 Task: Rotate the triangle shape at 90 degrees in the clockwise direction.
Action: Mouse moved to (119, 106)
Screenshot: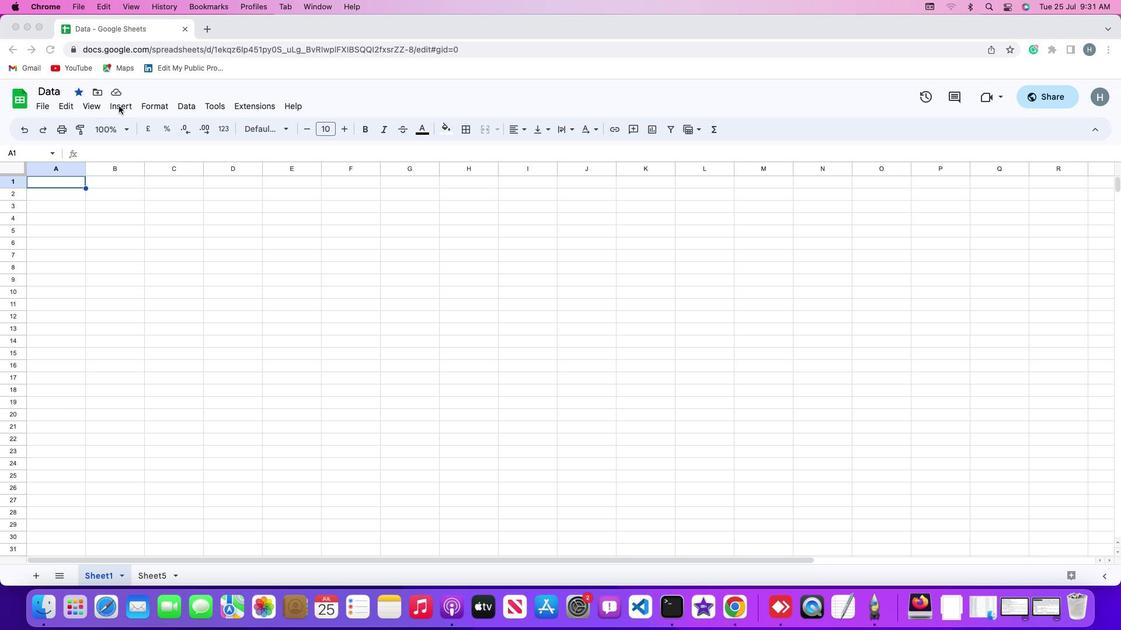 
Action: Mouse pressed left at (119, 106)
Screenshot: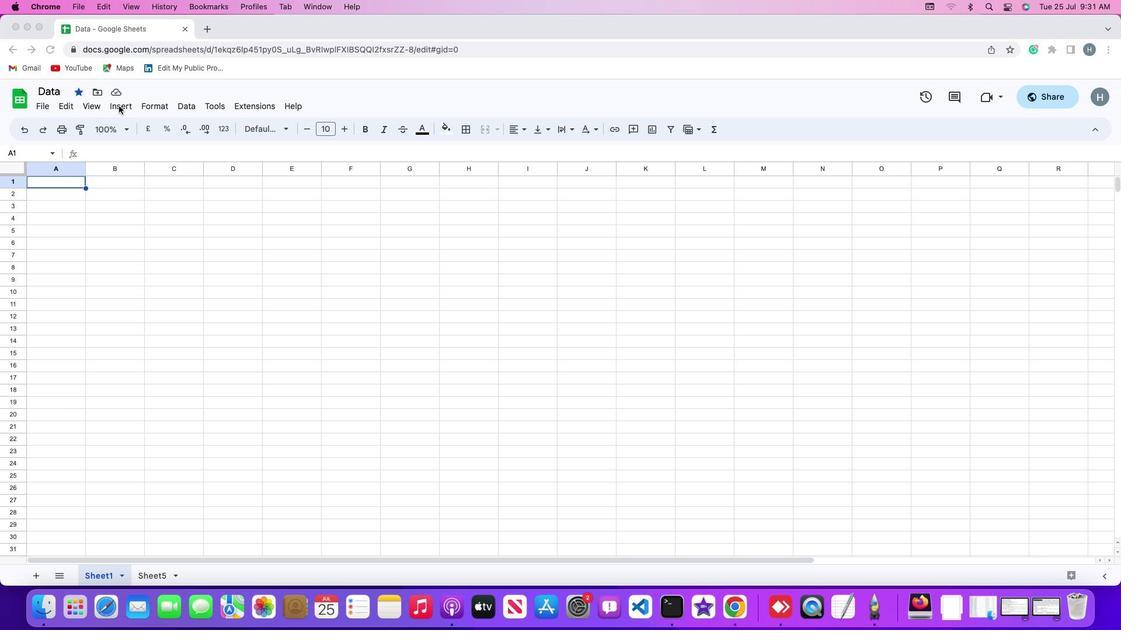 
Action: Mouse moved to (120, 103)
Screenshot: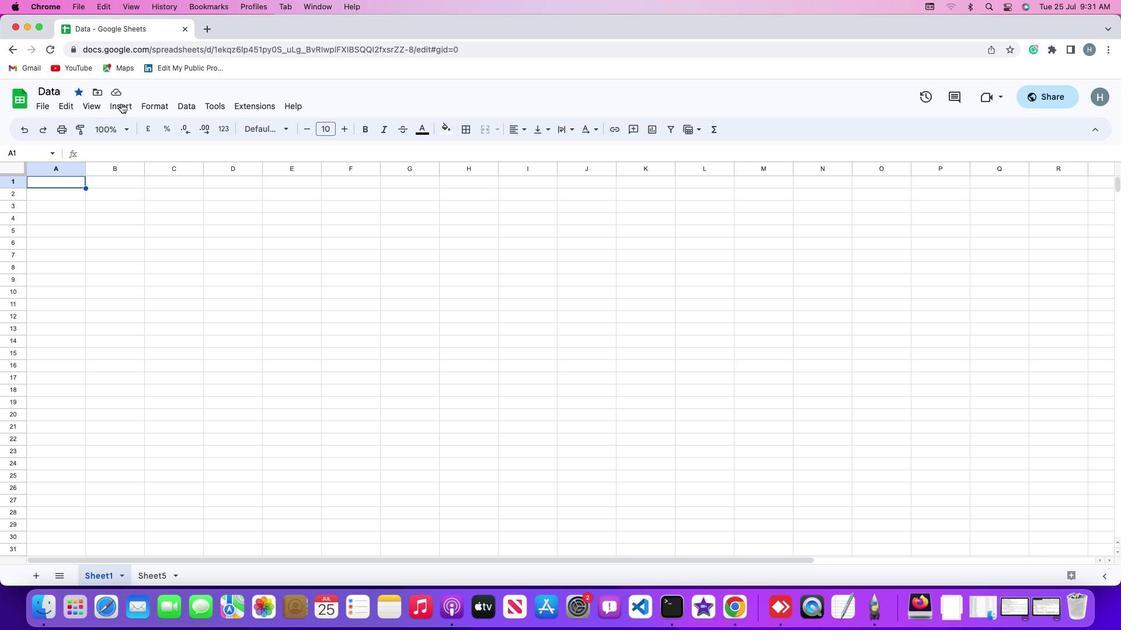 
Action: Mouse pressed left at (120, 103)
Screenshot: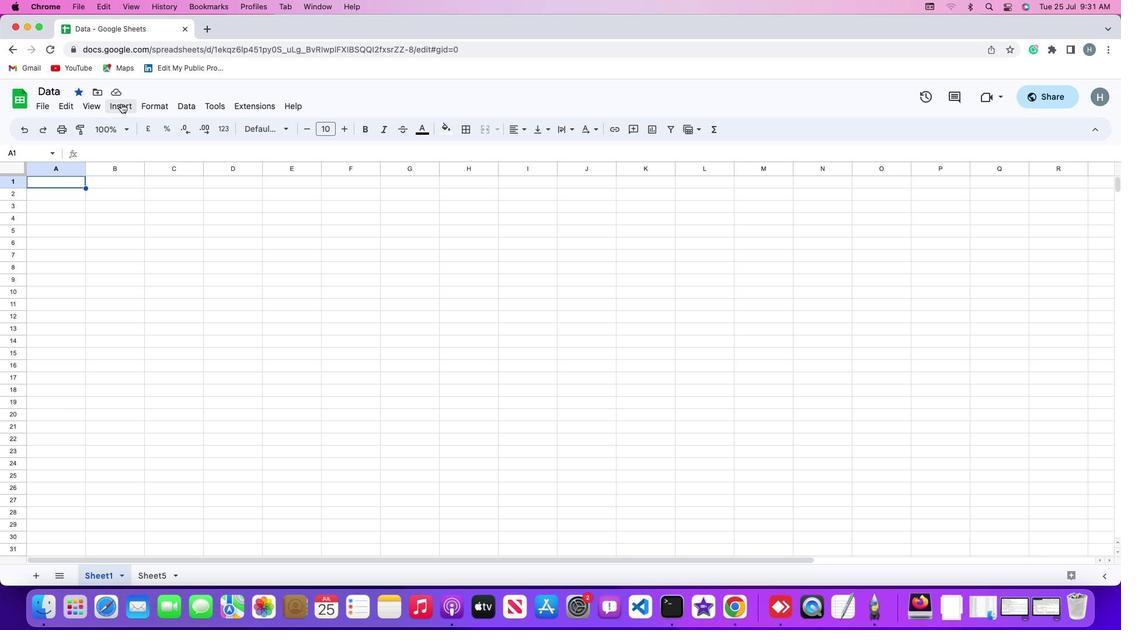 
Action: Mouse moved to (162, 271)
Screenshot: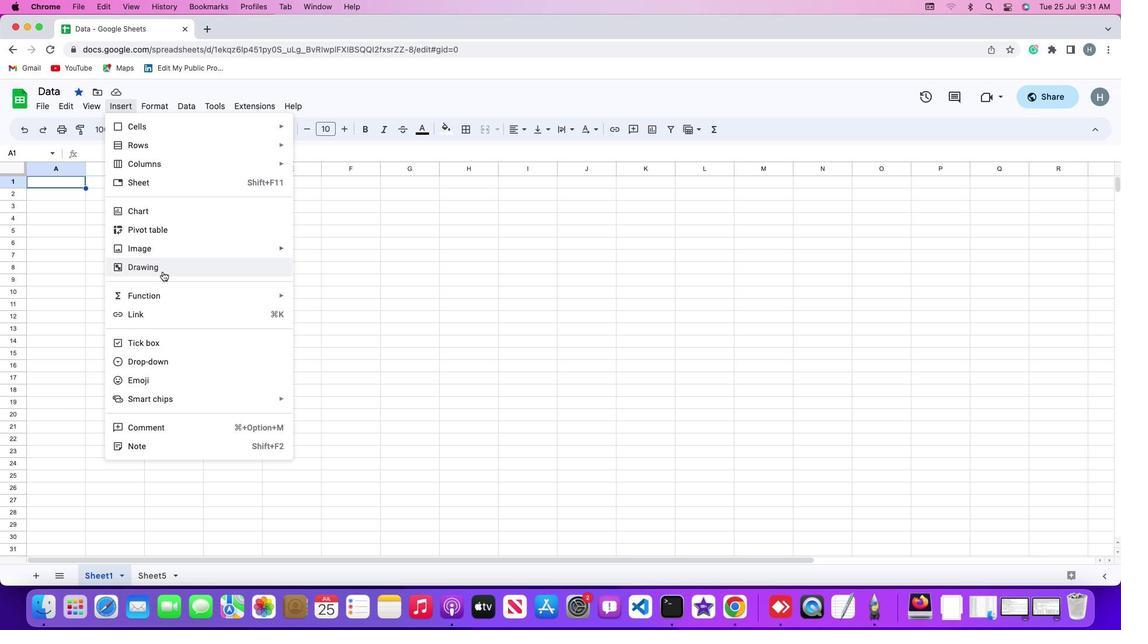 
Action: Mouse pressed left at (162, 271)
Screenshot: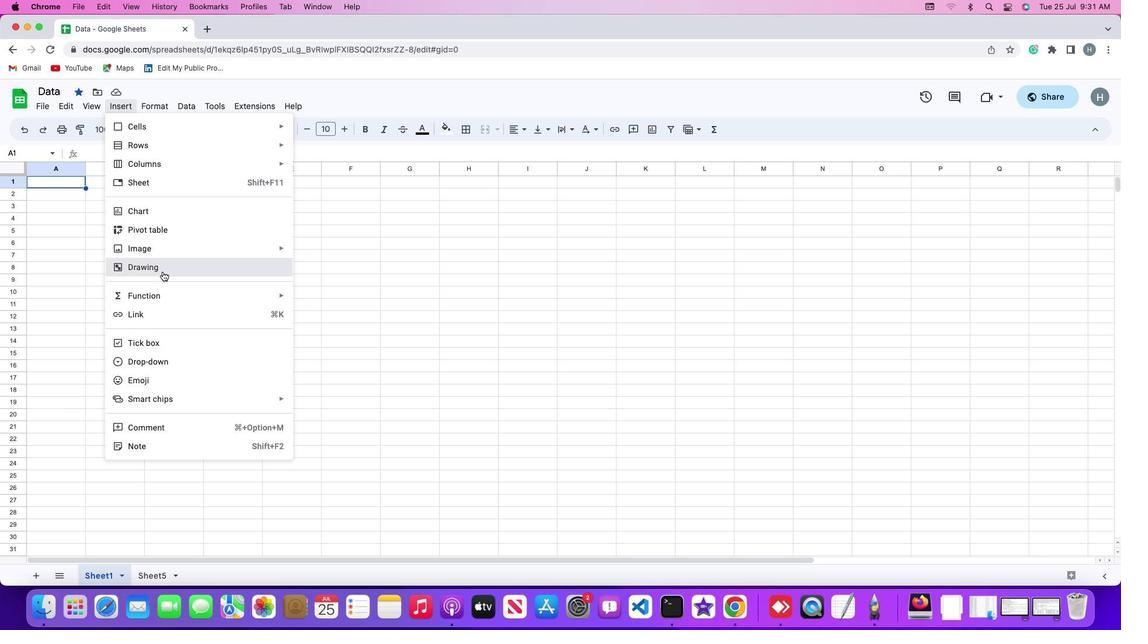 
Action: Mouse moved to (448, 150)
Screenshot: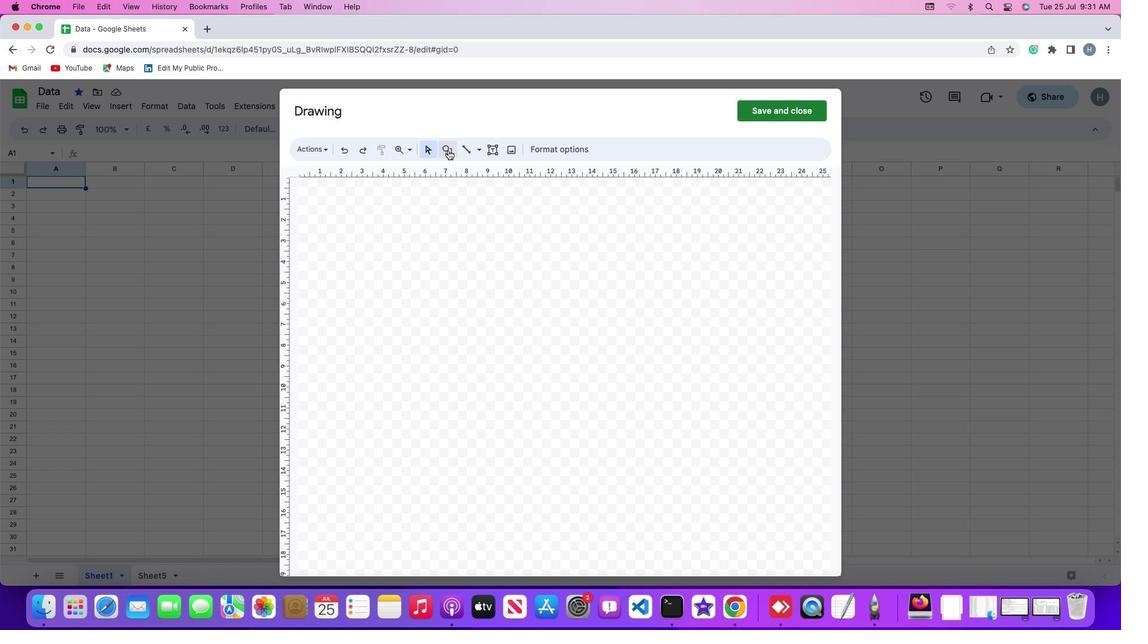
Action: Mouse pressed left at (448, 150)
Screenshot: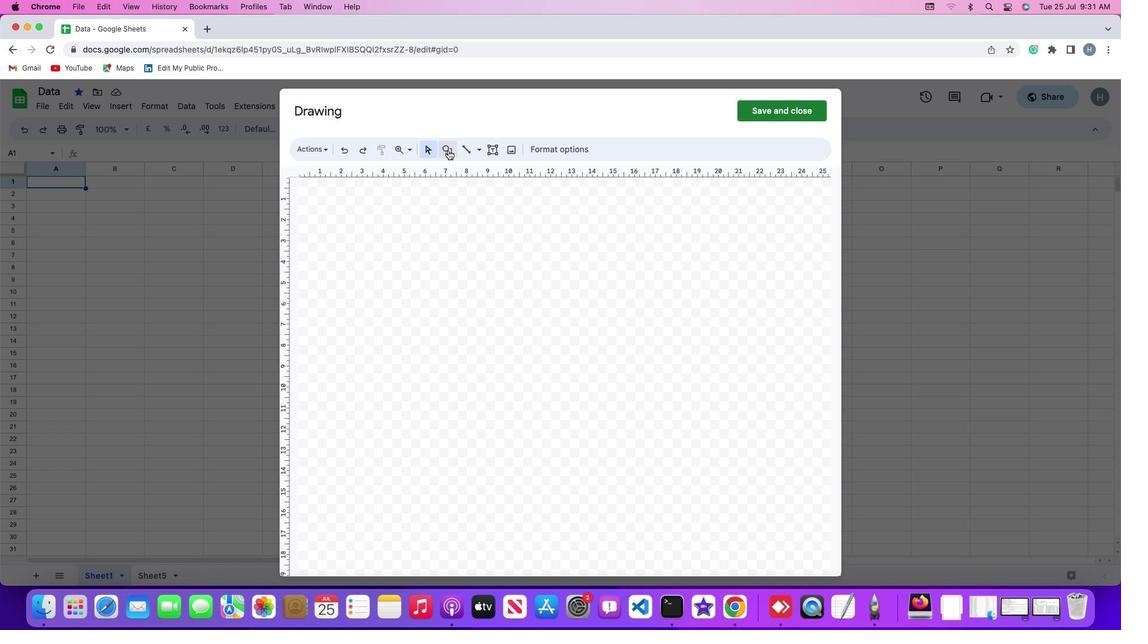 
Action: Mouse moved to (466, 165)
Screenshot: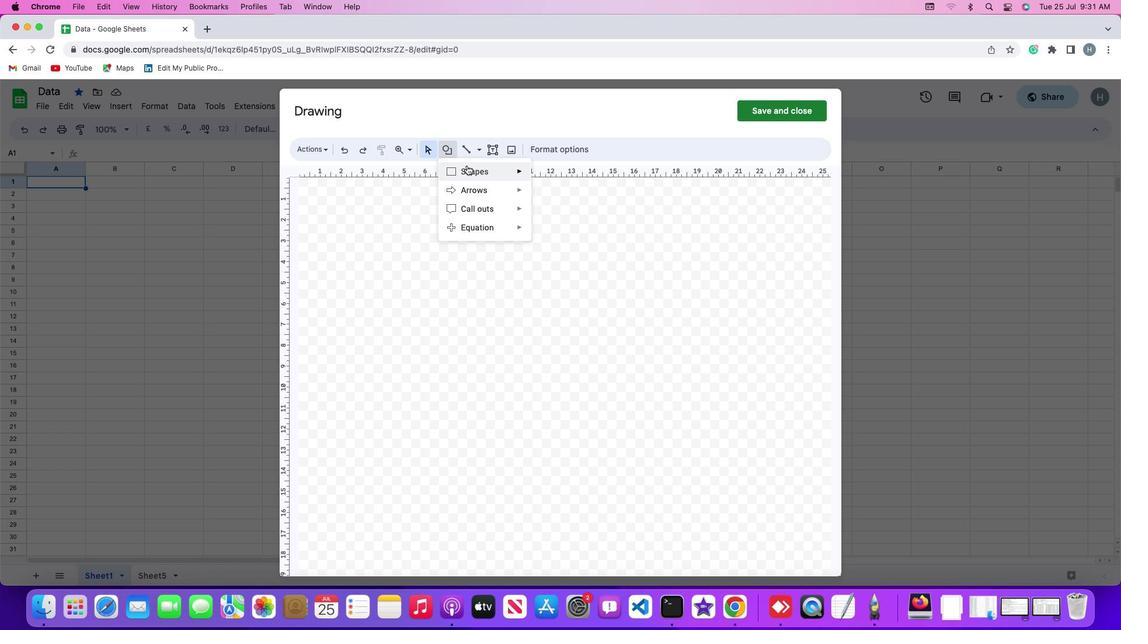 
Action: Mouse pressed left at (466, 165)
Screenshot: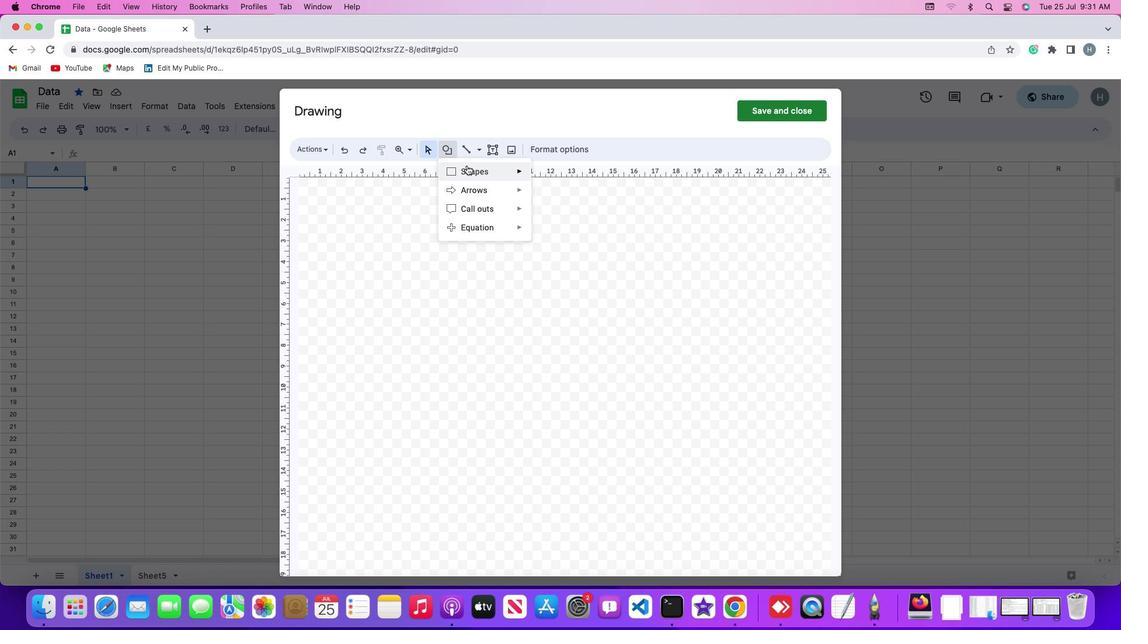 
Action: Mouse moved to (553, 196)
Screenshot: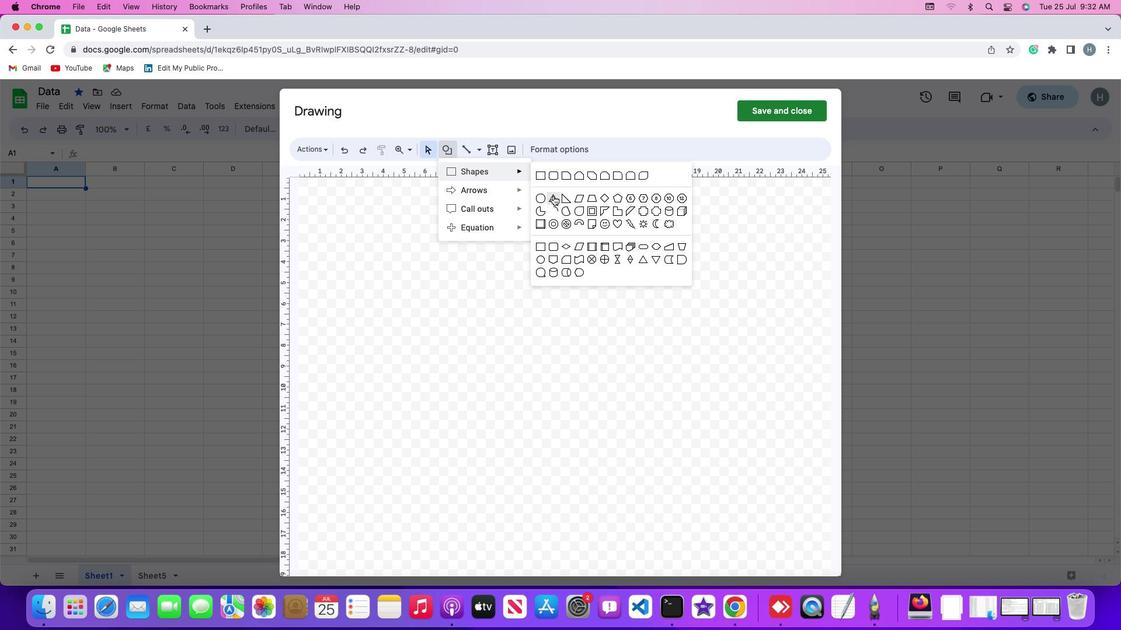 
Action: Mouse pressed left at (553, 196)
Screenshot: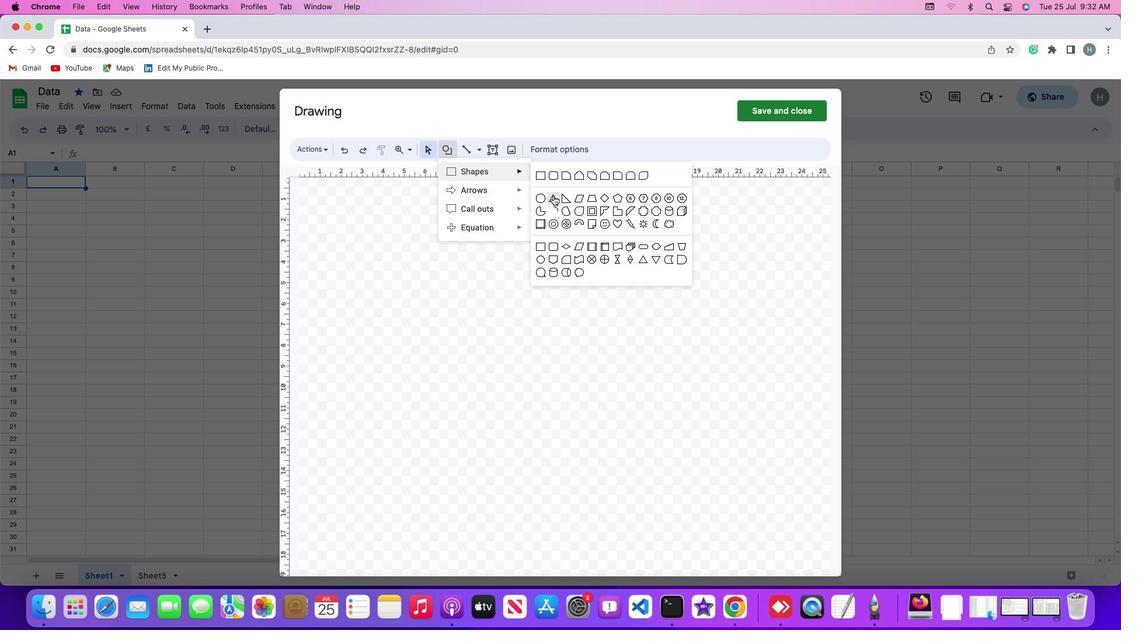 
Action: Mouse moved to (466, 234)
Screenshot: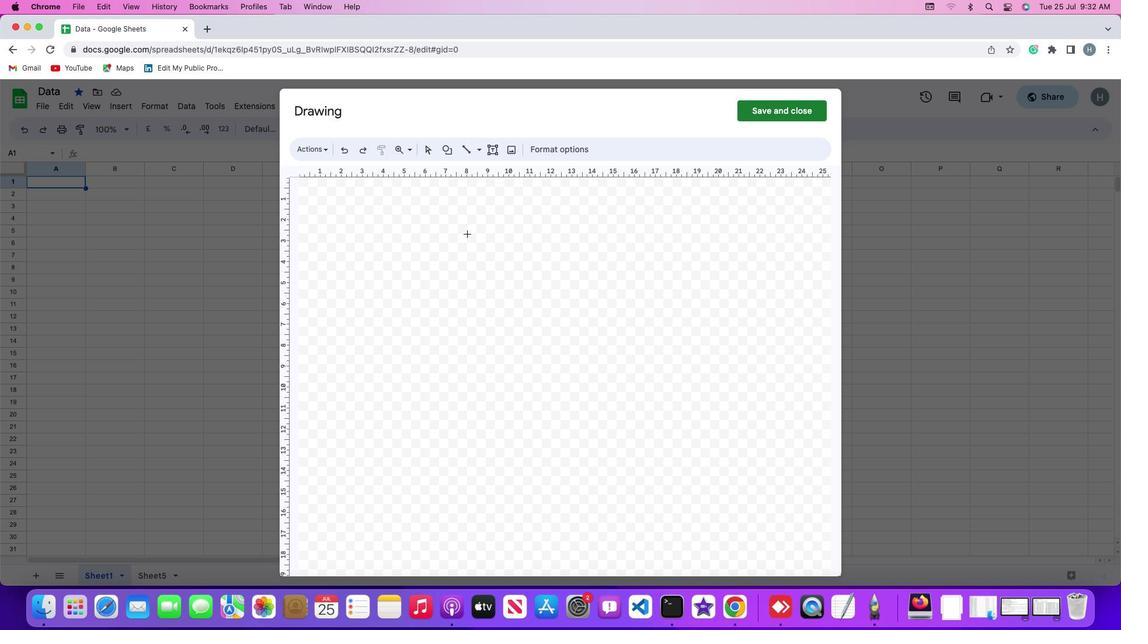 
Action: Mouse pressed left at (466, 234)
Screenshot: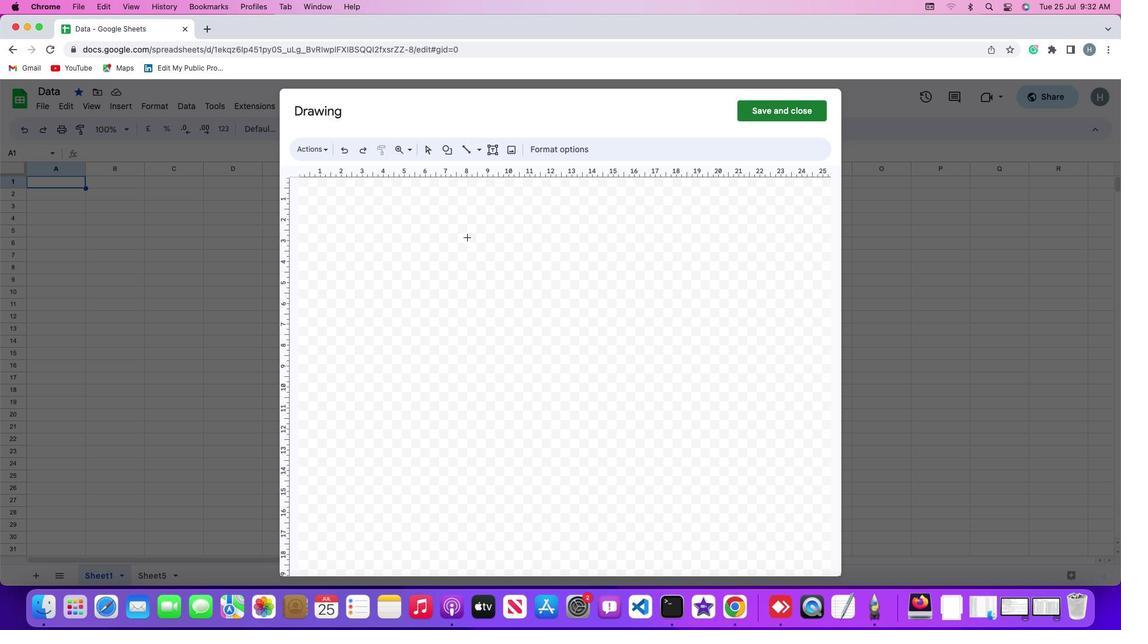 
Action: Mouse moved to (567, 332)
Screenshot: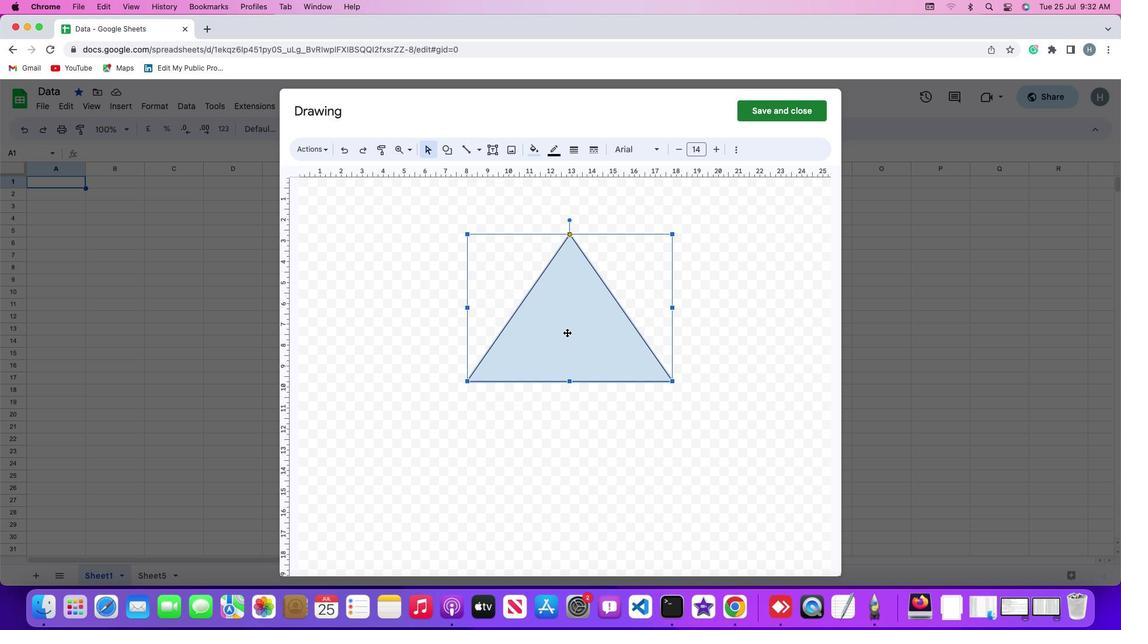 
Action: Mouse pressed left at (567, 332)
Screenshot: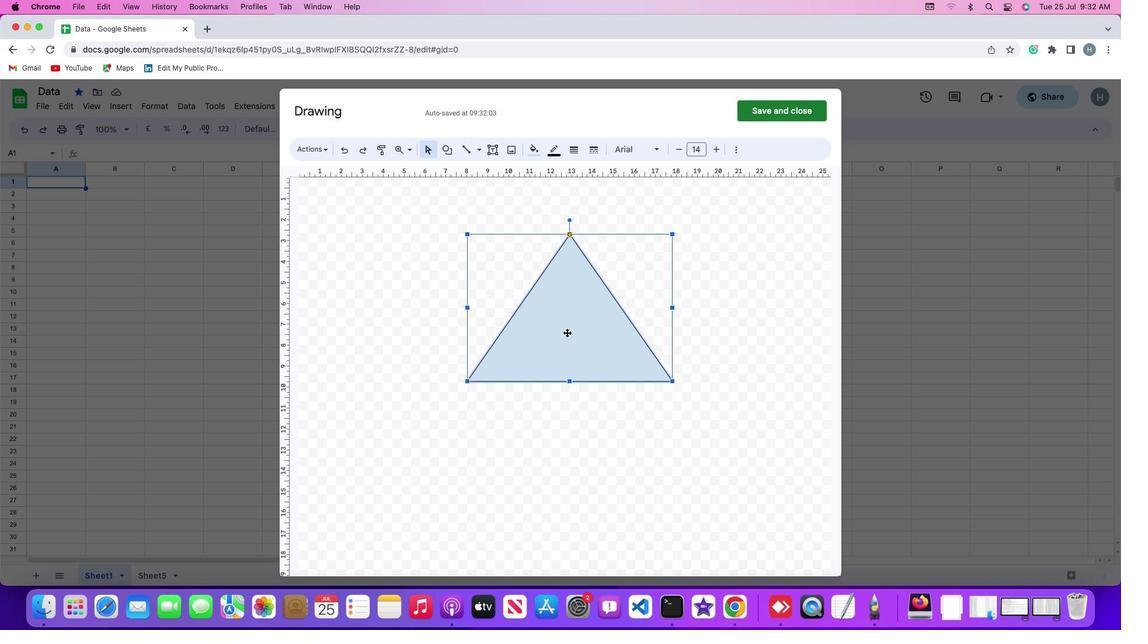 
Action: Mouse moved to (721, 316)
Screenshot: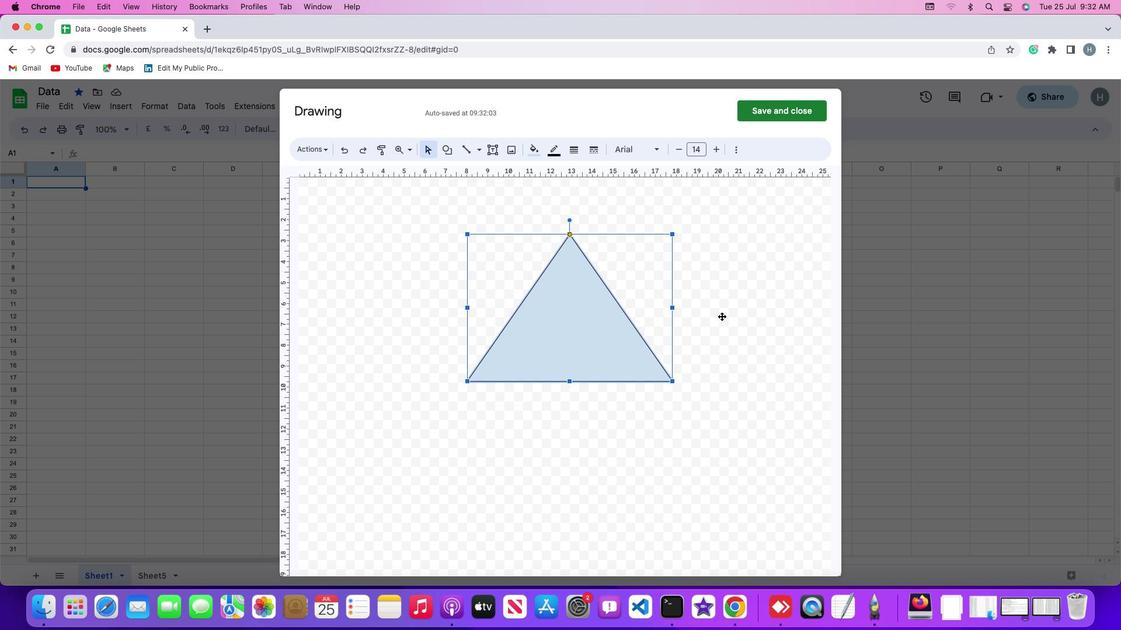 
Action: Mouse pressed left at (721, 316)
Screenshot: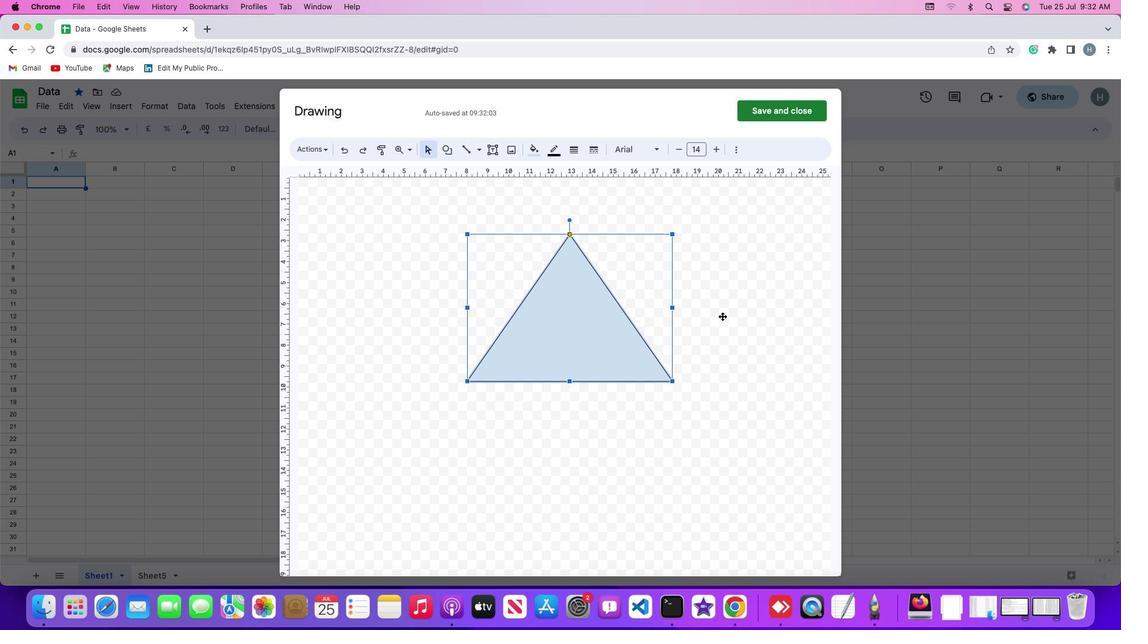 
Action: Mouse moved to (540, 339)
Screenshot: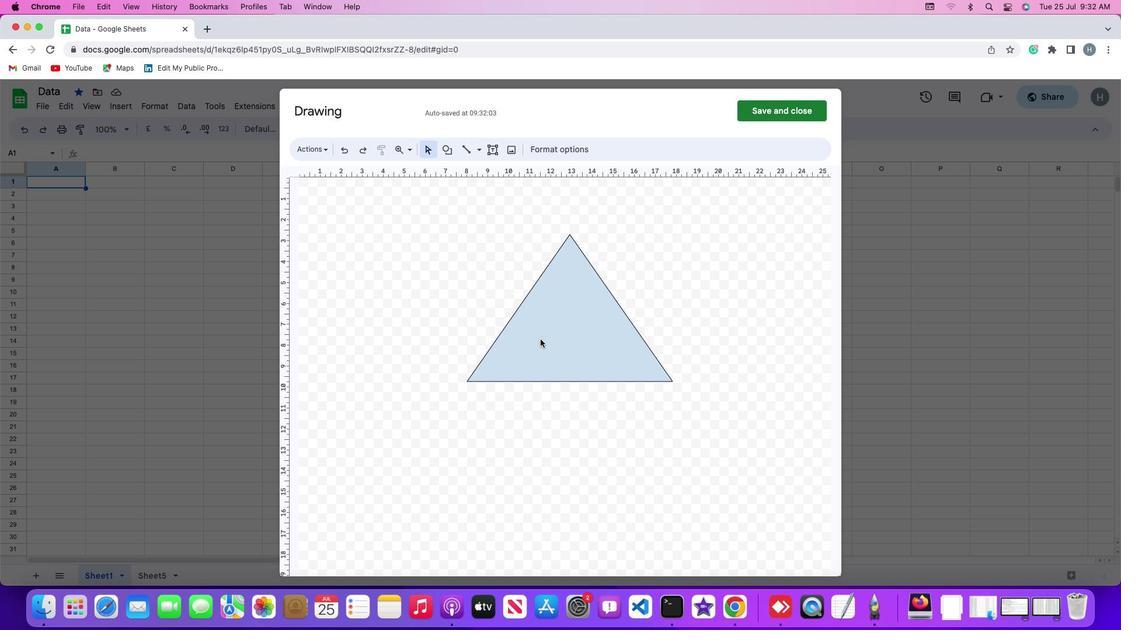 
Action: Mouse pressed left at (540, 339)
Screenshot: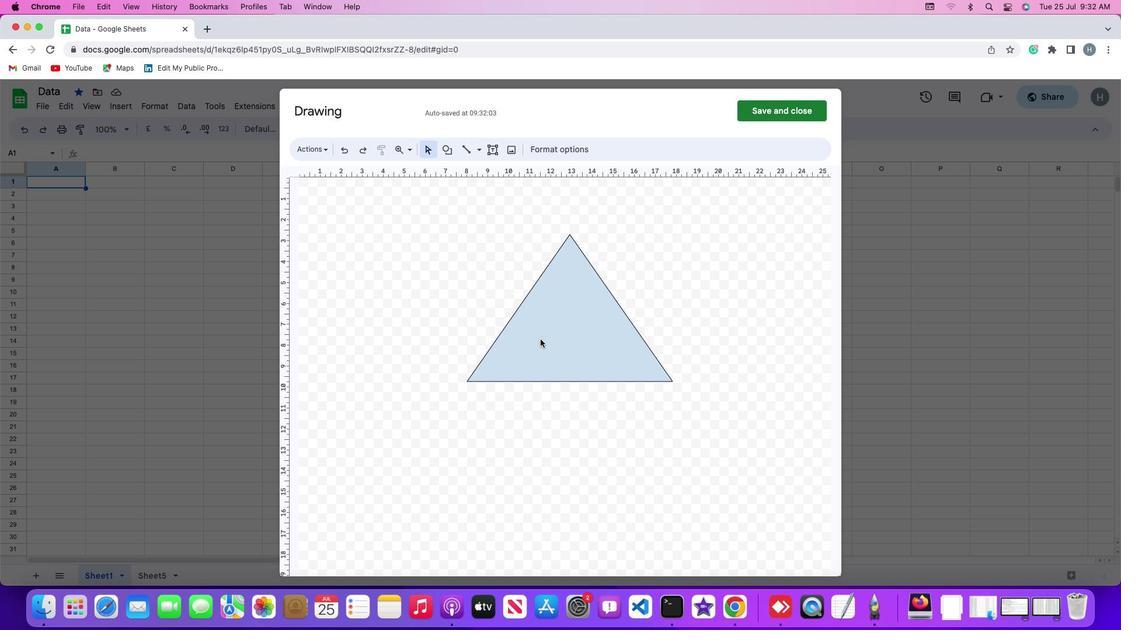 
Action: Mouse moved to (327, 148)
Screenshot: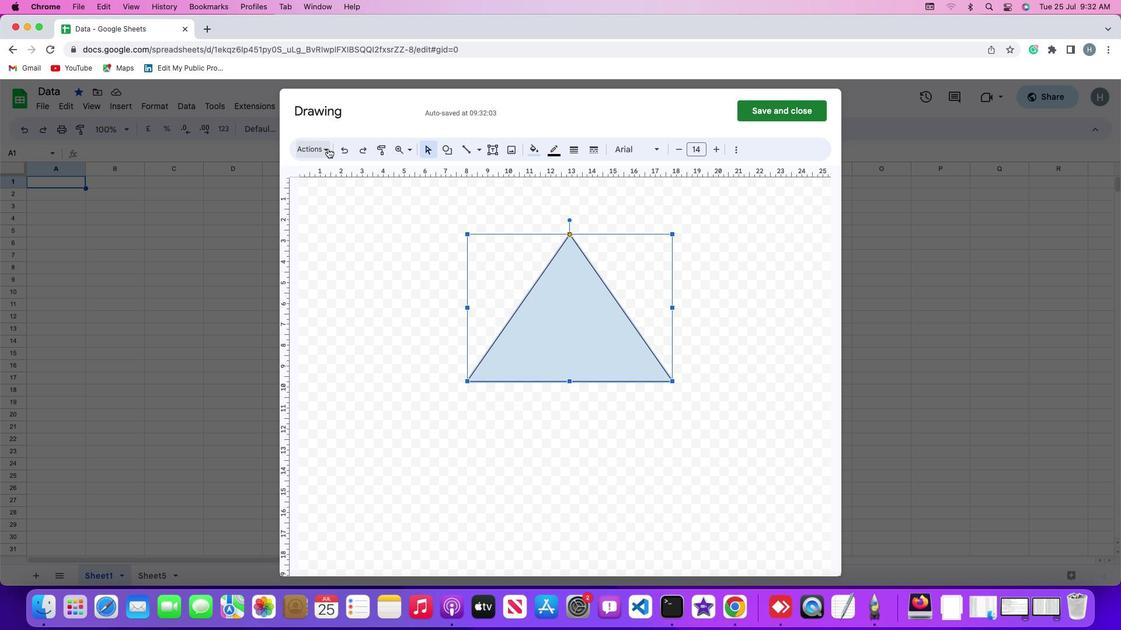 
Action: Mouse pressed left at (327, 148)
Screenshot: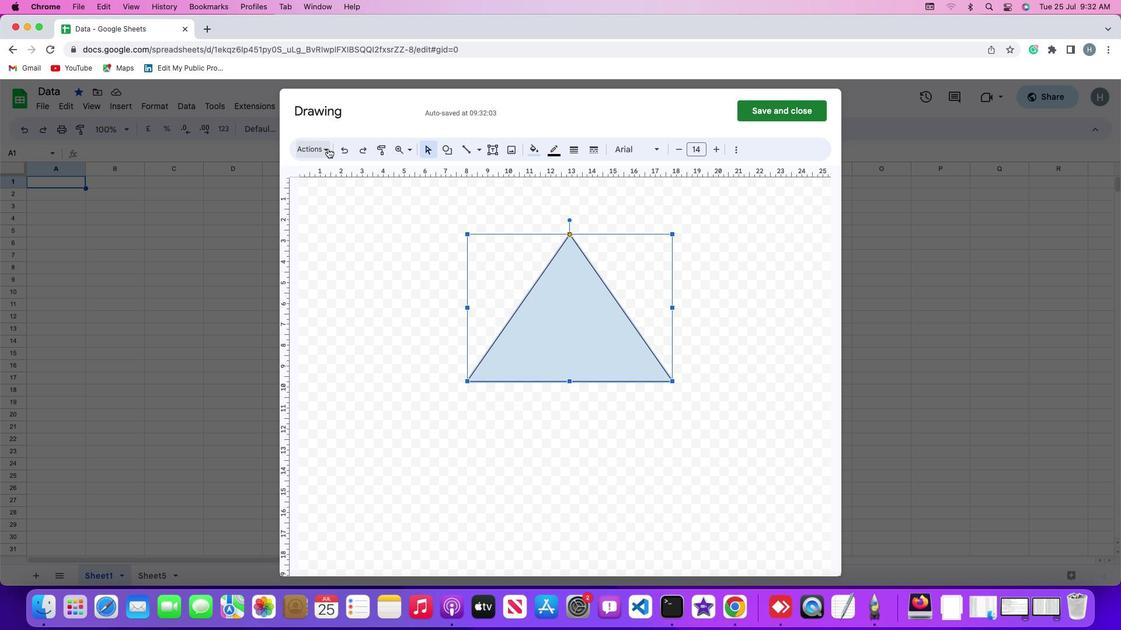 
Action: Mouse moved to (529, 410)
Screenshot: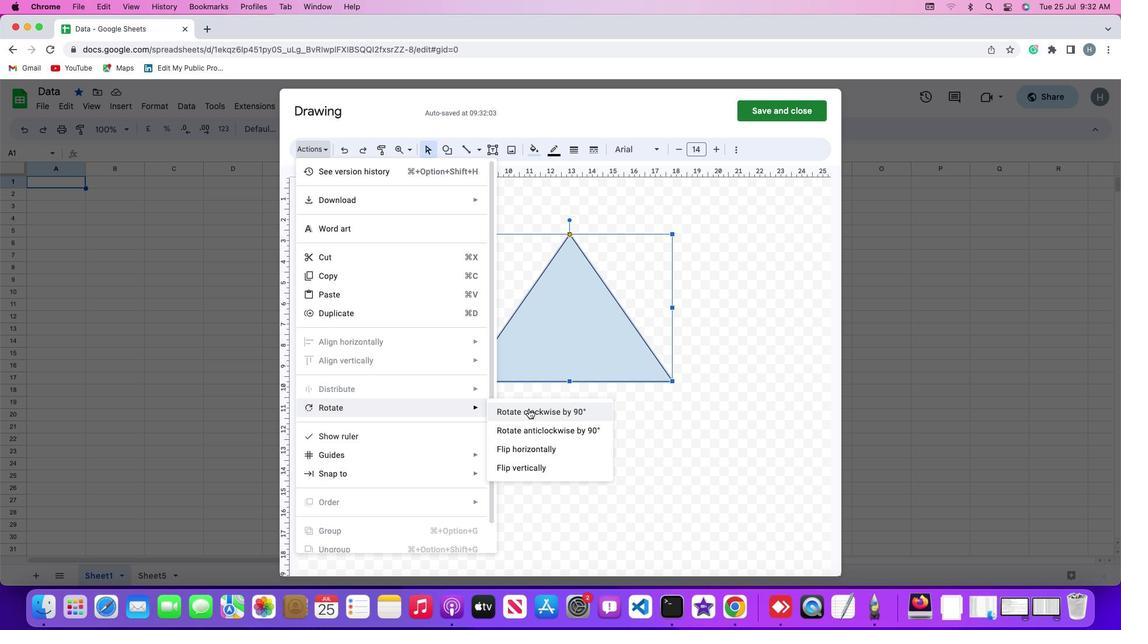 
Action: Mouse pressed left at (529, 410)
Screenshot: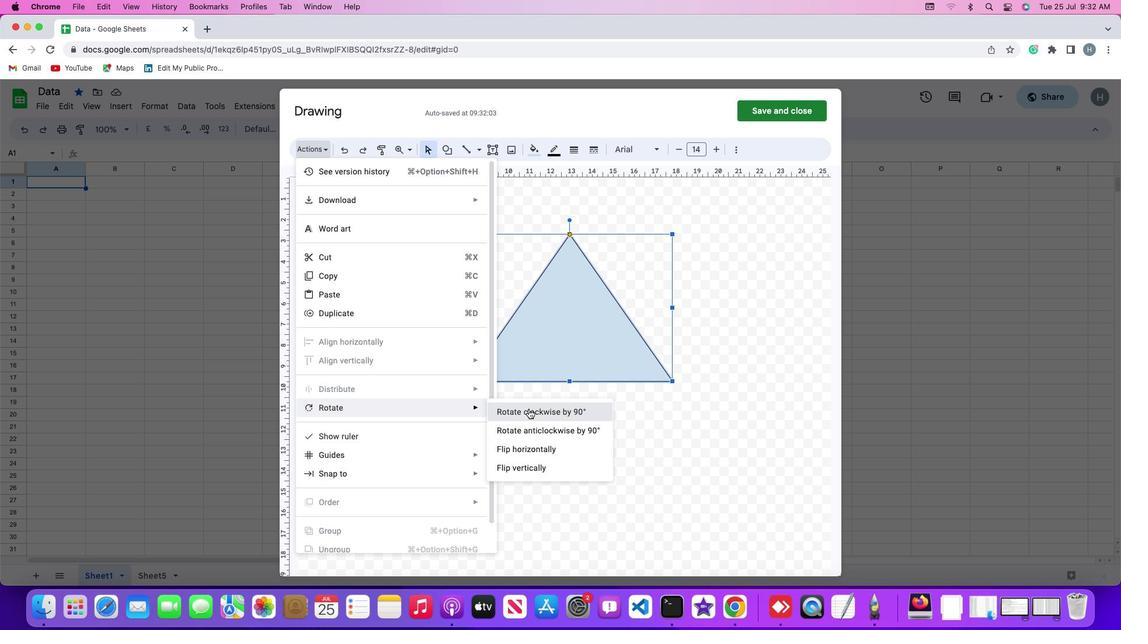 
Action: Mouse moved to (638, 377)
Screenshot: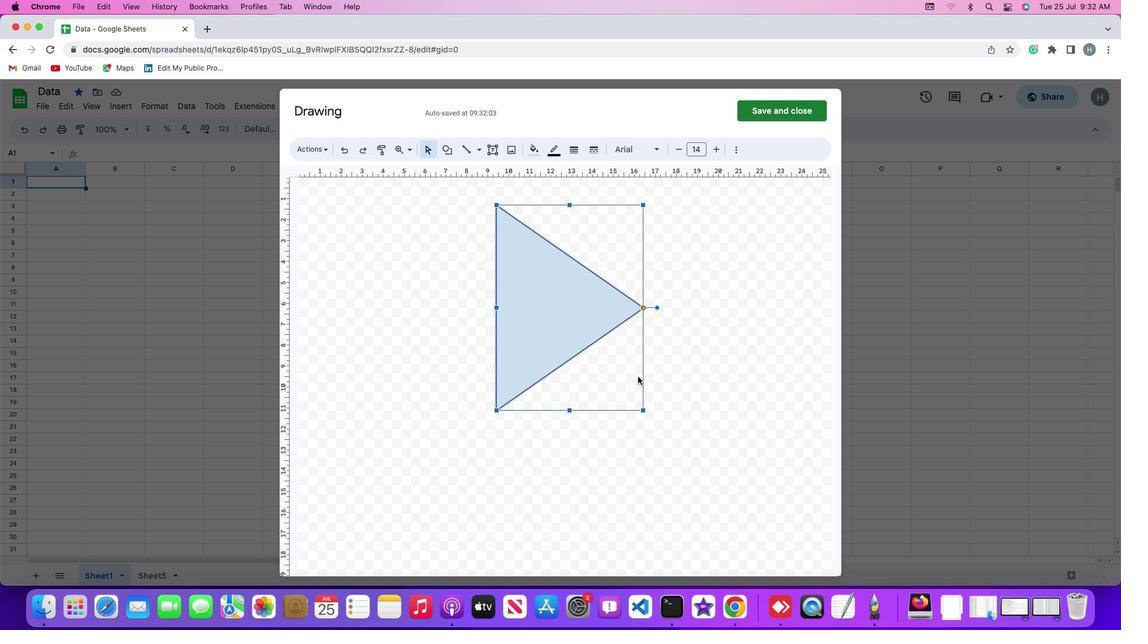 
